 Task: Write the Fax "011-44-20-12345678" Under New Vendor.
Action: Mouse moved to (137, 16)
Screenshot: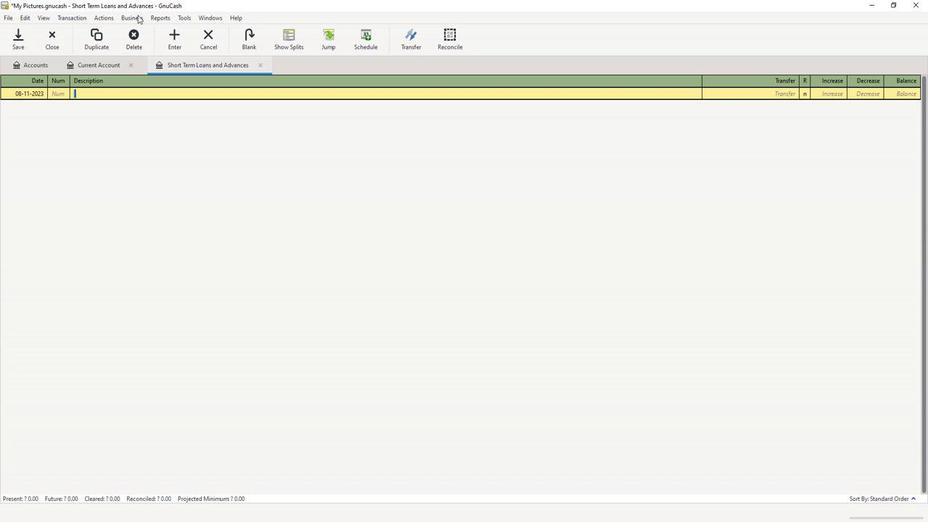 
Action: Mouse pressed left at (137, 16)
Screenshot: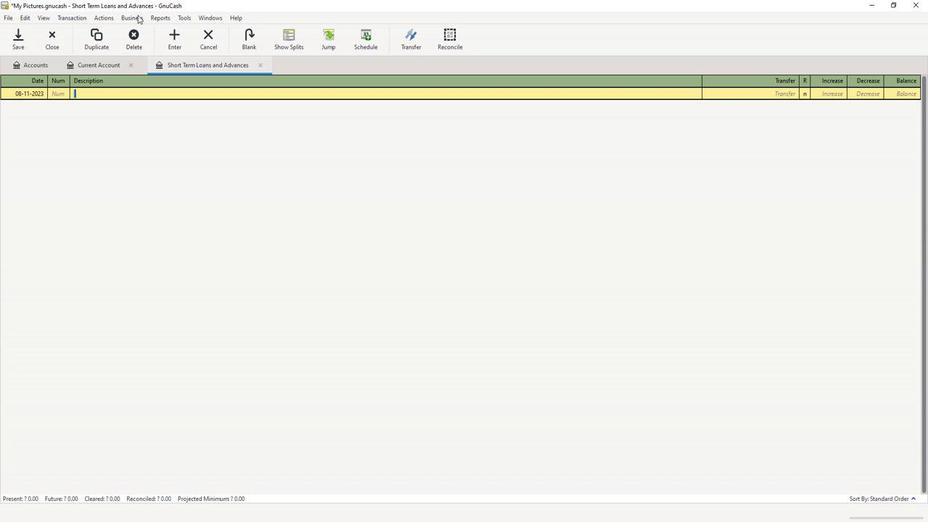 
Action: Mouse moved to (147, 40)
Screenshot: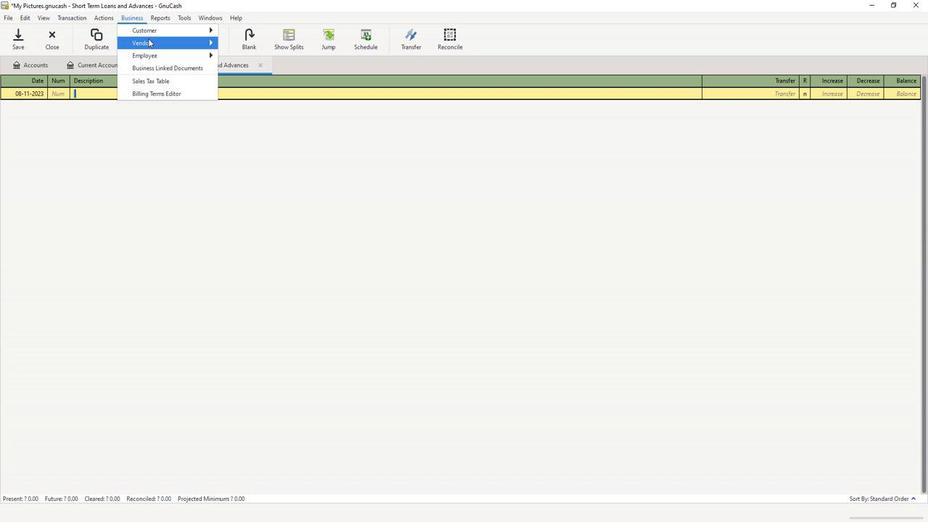 
Action: Mouse pressed left at (147, 40)
Screenshot: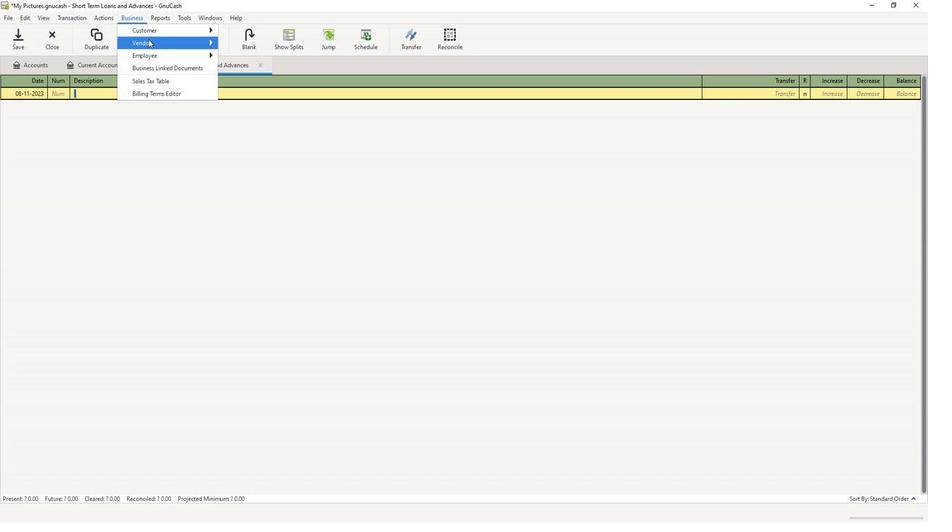
Action: Mouse moved to (252, 57)
Screenshot: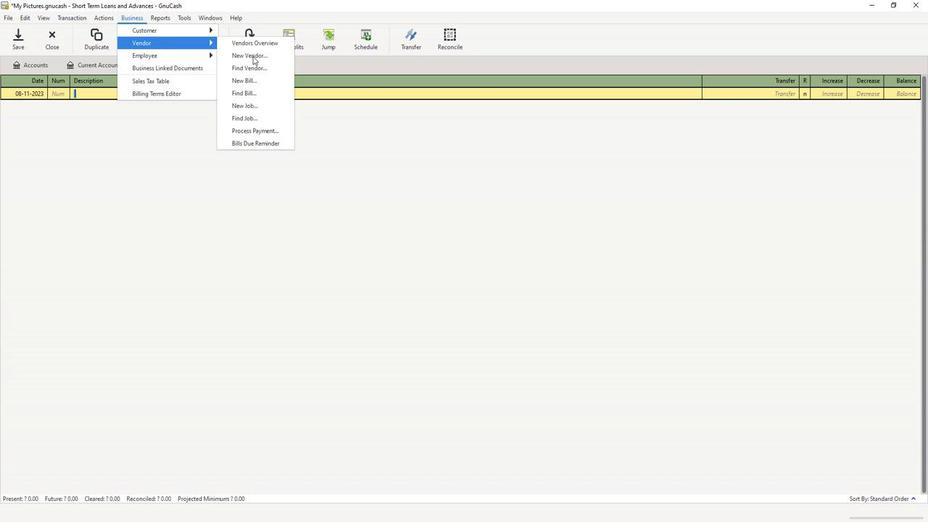 
Action: Mouse pressed left at (252, 57)
Screenshot: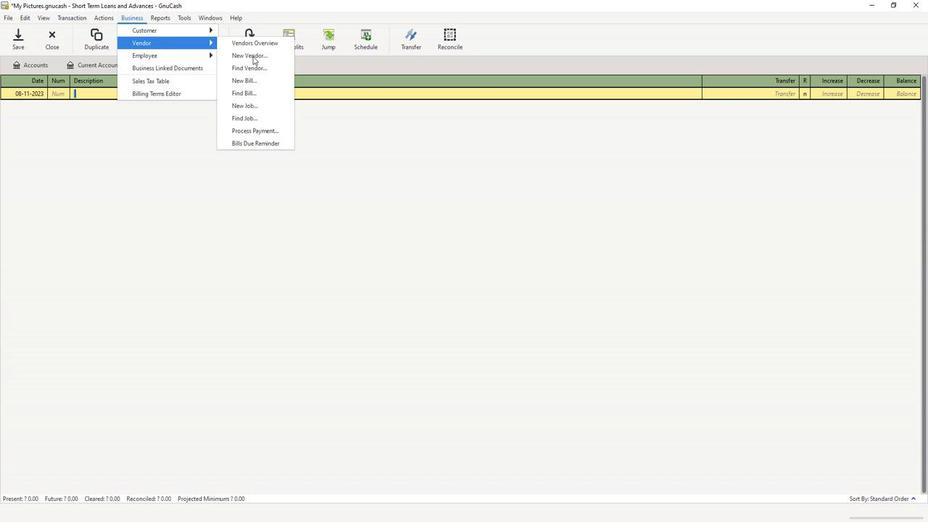 
Action: Mouse moved to (438, 341)
Screenshot: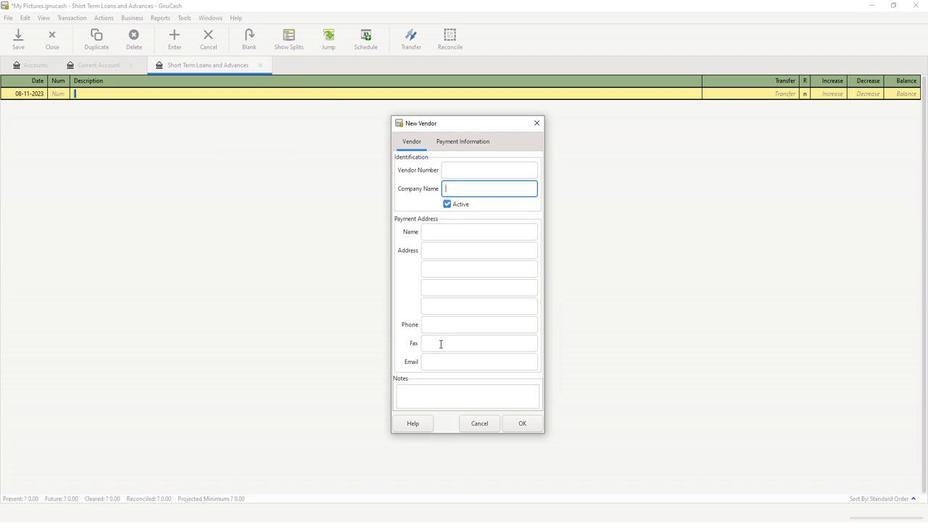 
Action: Mouse pressed left at (438, 341)
Screenshot: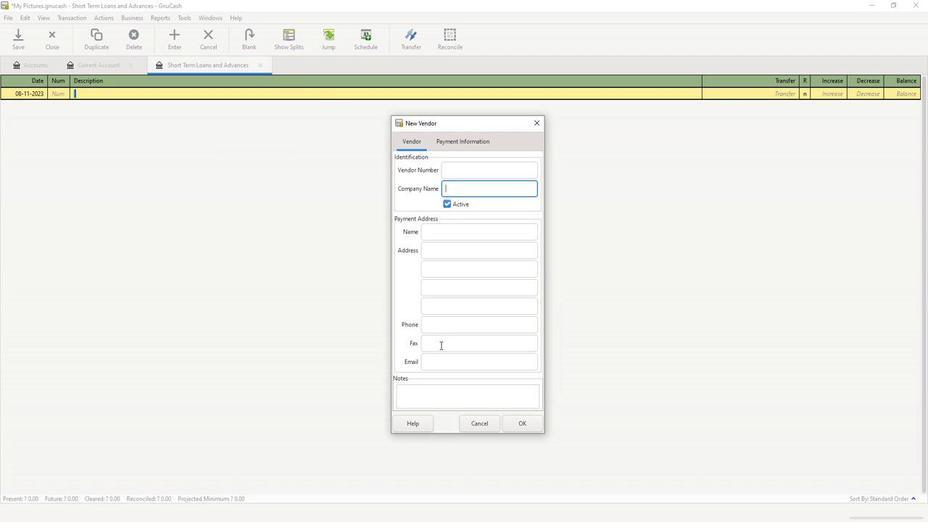 
Action: Key pressed 011-44-20-12345678
Screenshot: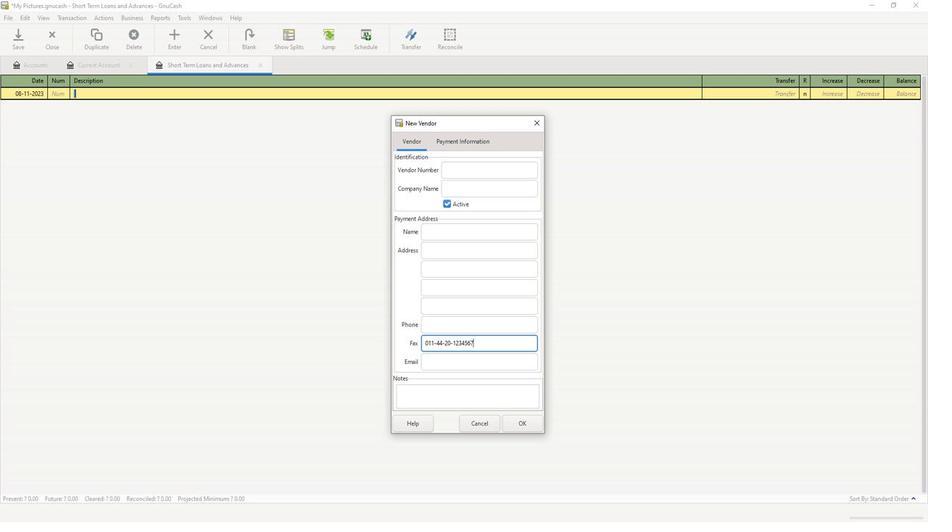 
Action: Mouse moved to (519, 420)
Screenshot: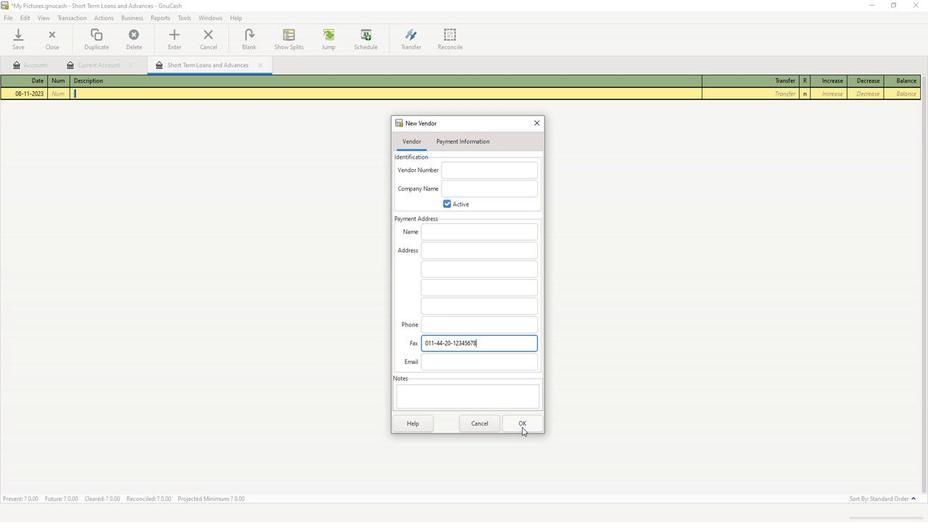 
